 Task: Create New Vendor with Vendor Name: Car IQ, Billing Address Line1: 199 Victoria Rd., Billing Address Line2: Revere, Billing Address Line3: NY 10975
Action: Mouse moved to (194, 44)
Screenshot: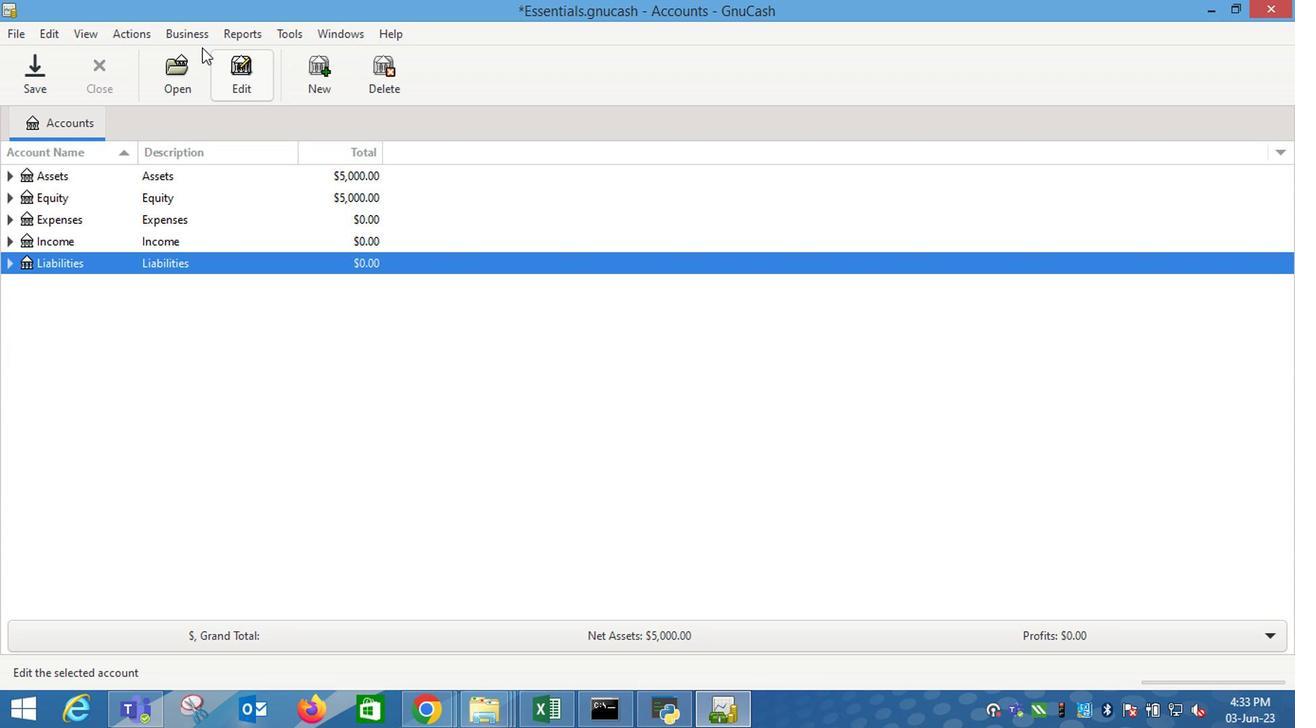 
Action: Mouse pressed left at (194, 44)
Screenshot: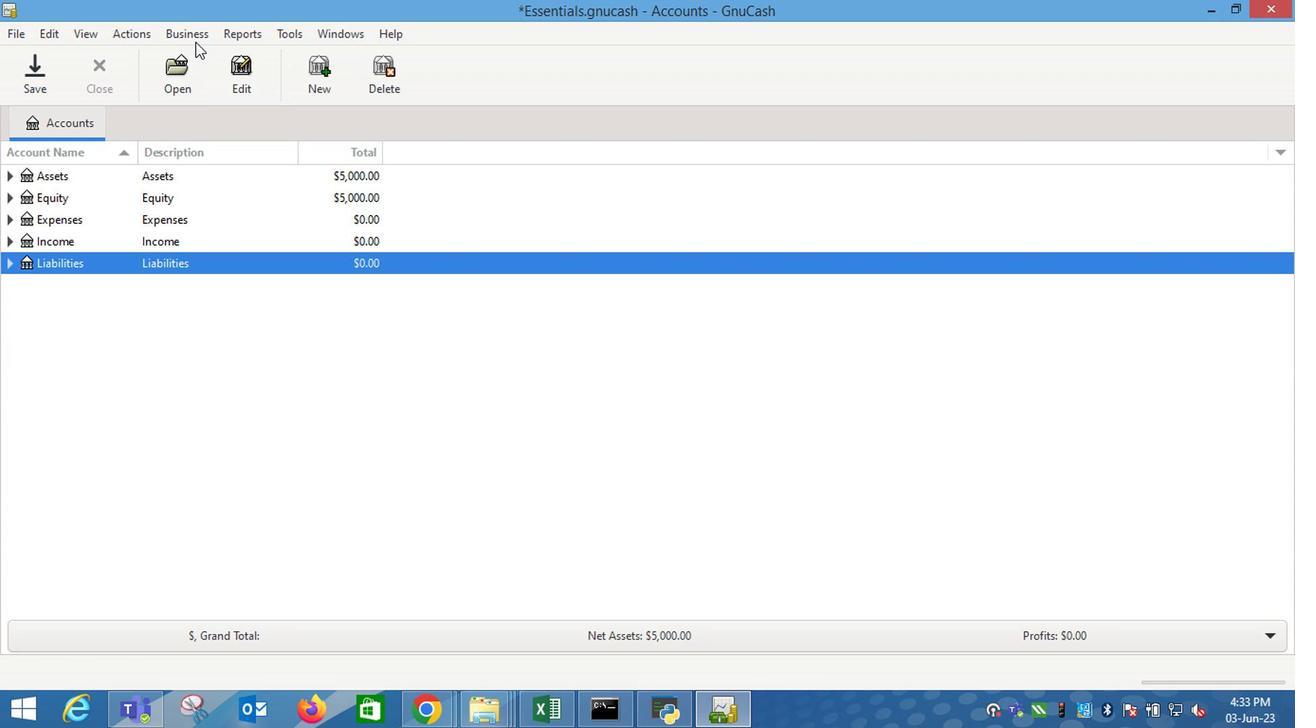 
Action: Mouse moved to (424, 113)
Screenshot: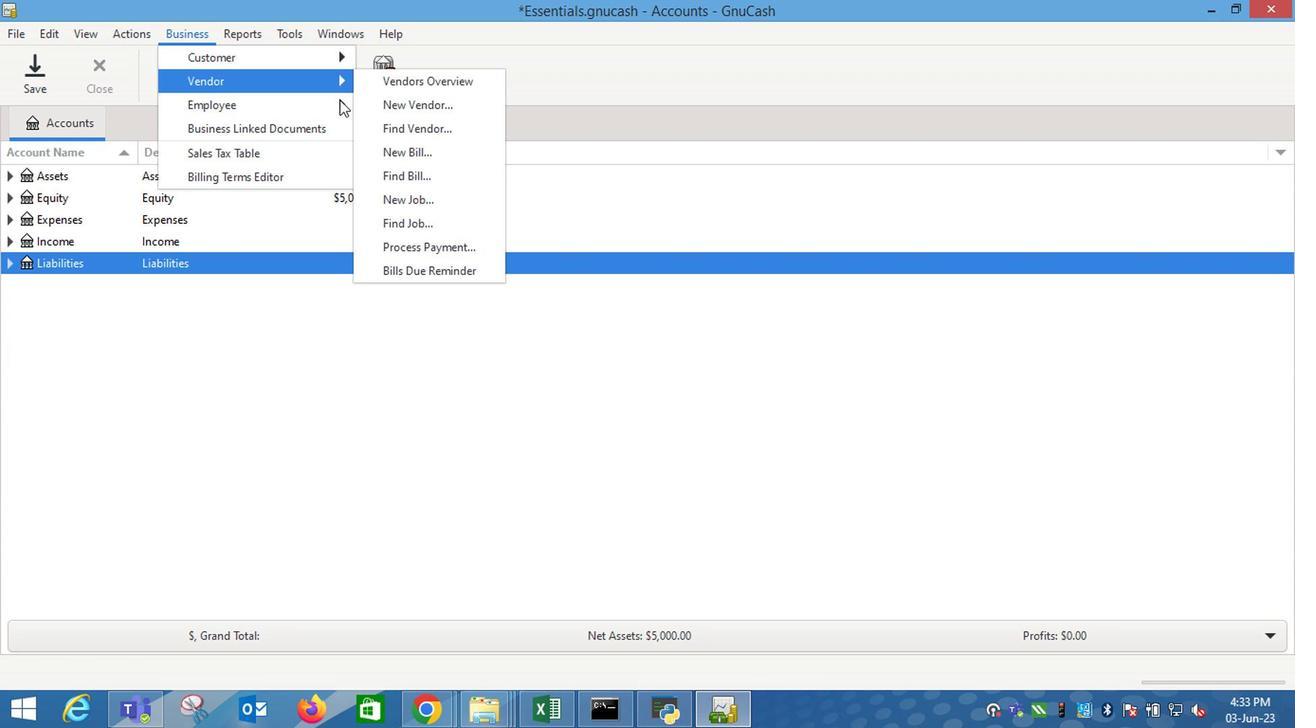 
Action: Mouse pressed left at (424, 113)
Screenshot: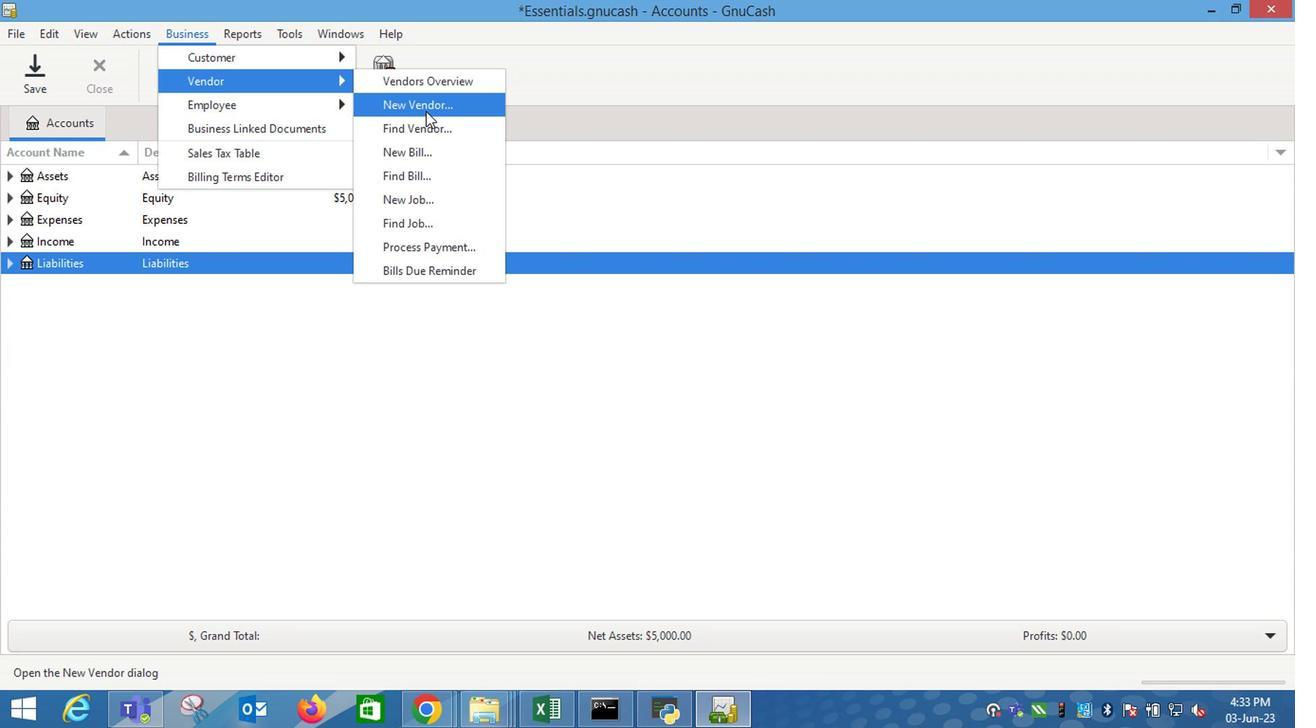 
Action: Mouse moved to (942, 352)
Screenshot: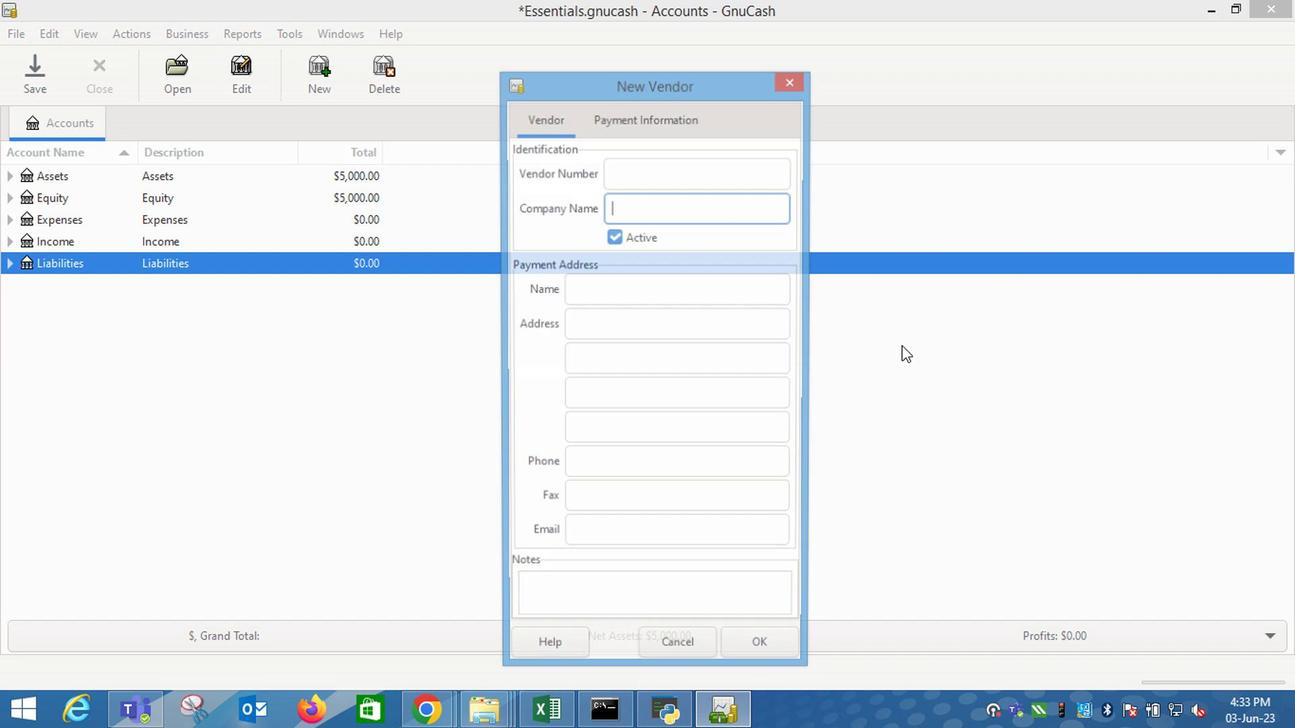 
Action: Key pressed <Key.shift_r>Car<Key.space><Key.shift_r>IQ<Key.tab><Key.tab><Key.tab>199<Key.space><Key.shift_r>Victoria<Key.space><Key.shift_r>Rd.<Key.tab><Key.shift_r>Resere<Key.tab><Key.shift_r>NY<Key.space>10975
Screenshot: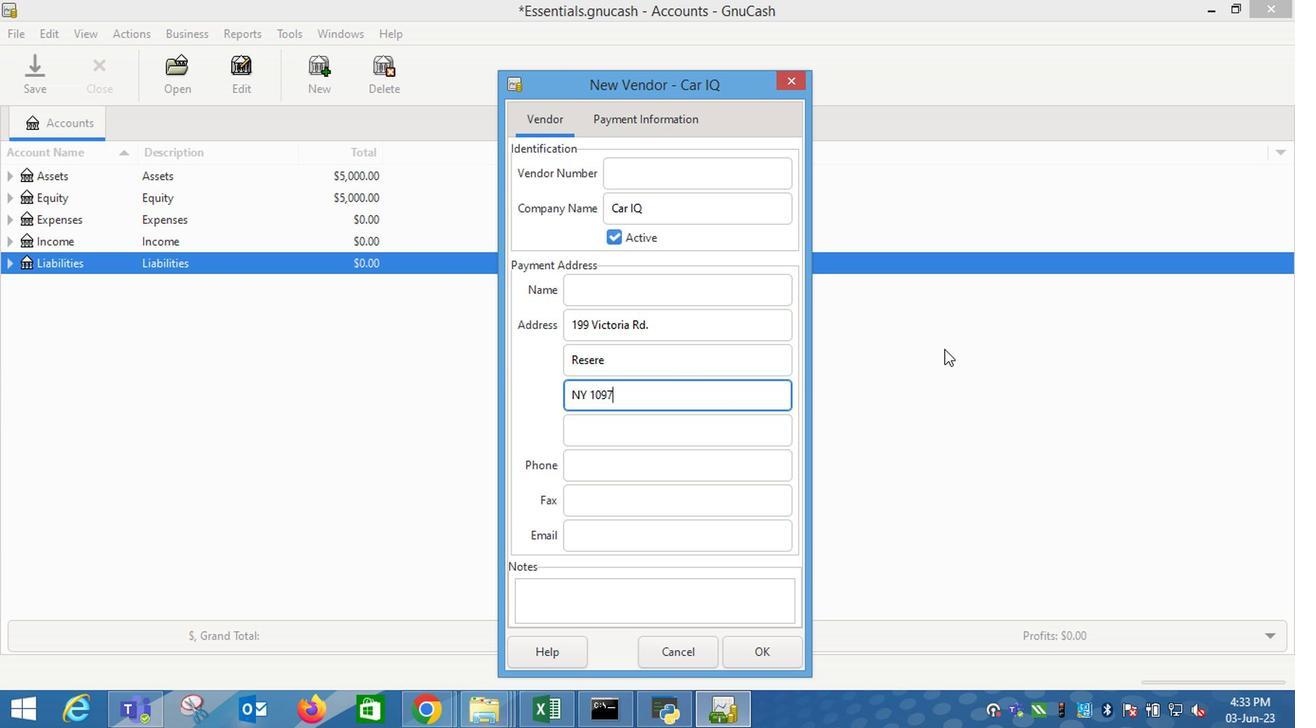 
Action: Mouse moved to (654, 131)
Screenshot: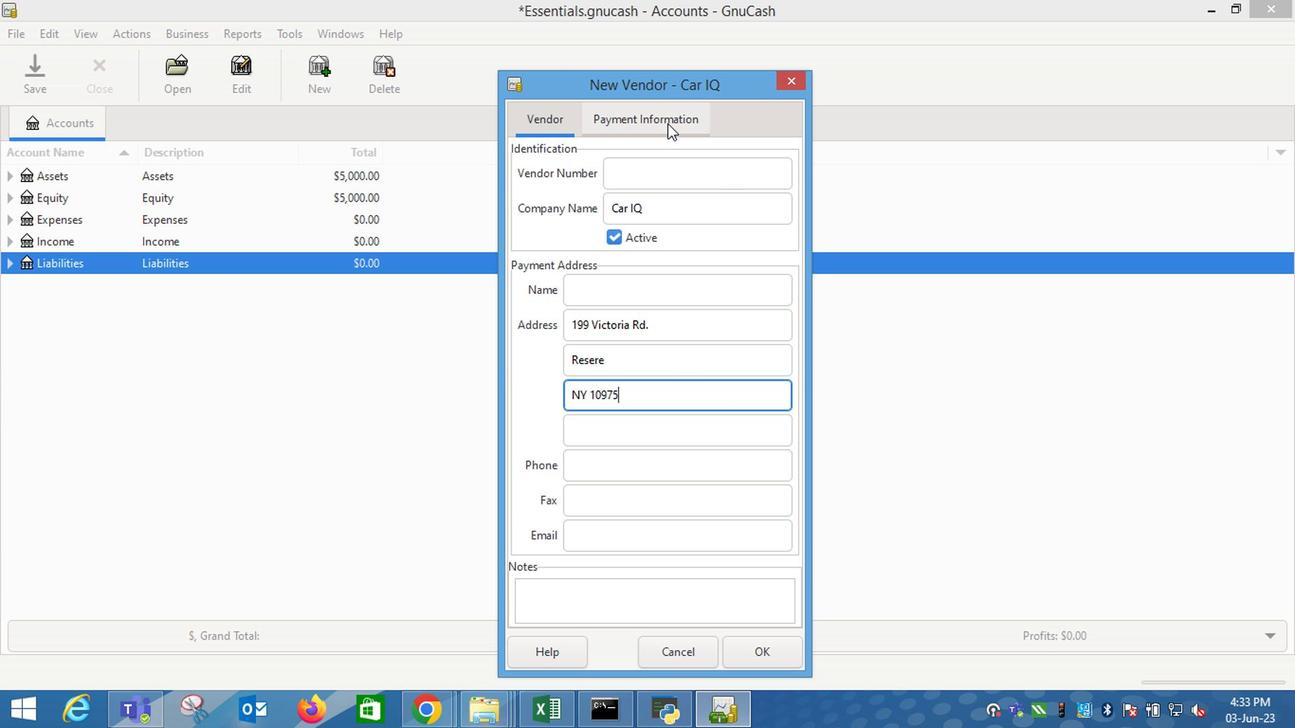 
Action: Mouse pressed left at (654, 131)
Screenshot: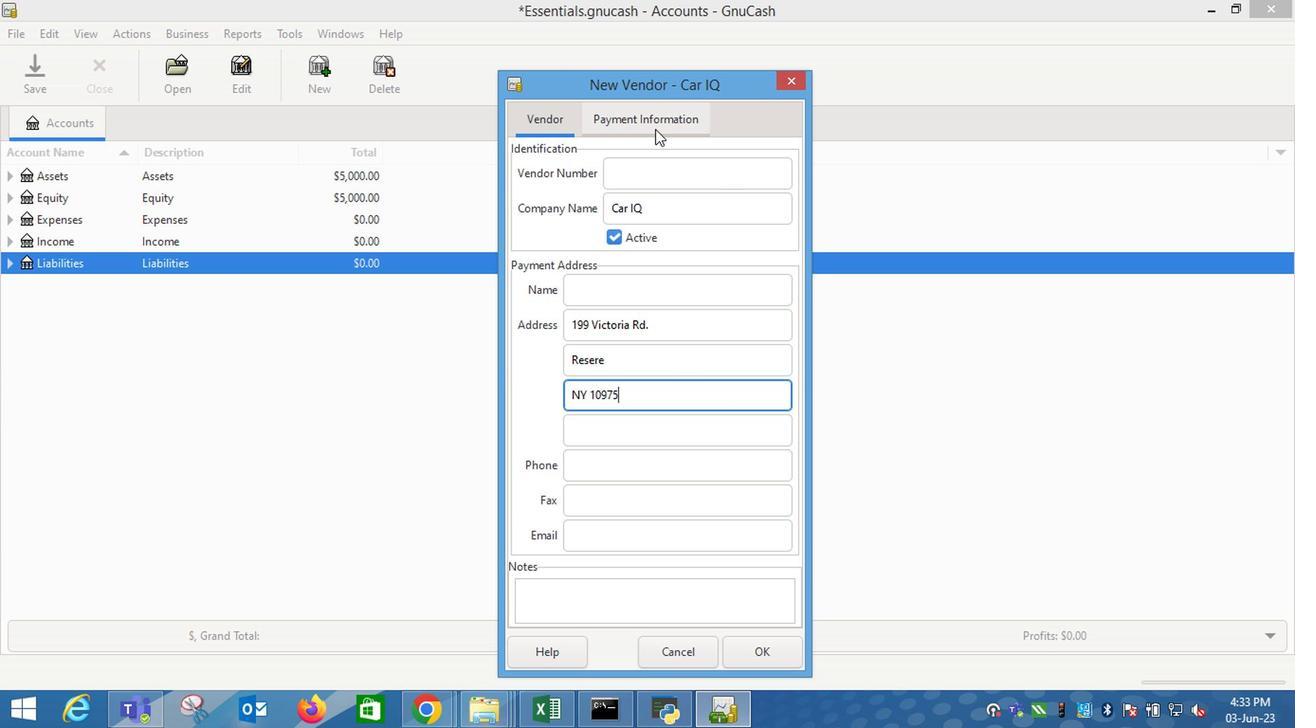 
Action: Mouse moved to (733, 661)
Screenshot: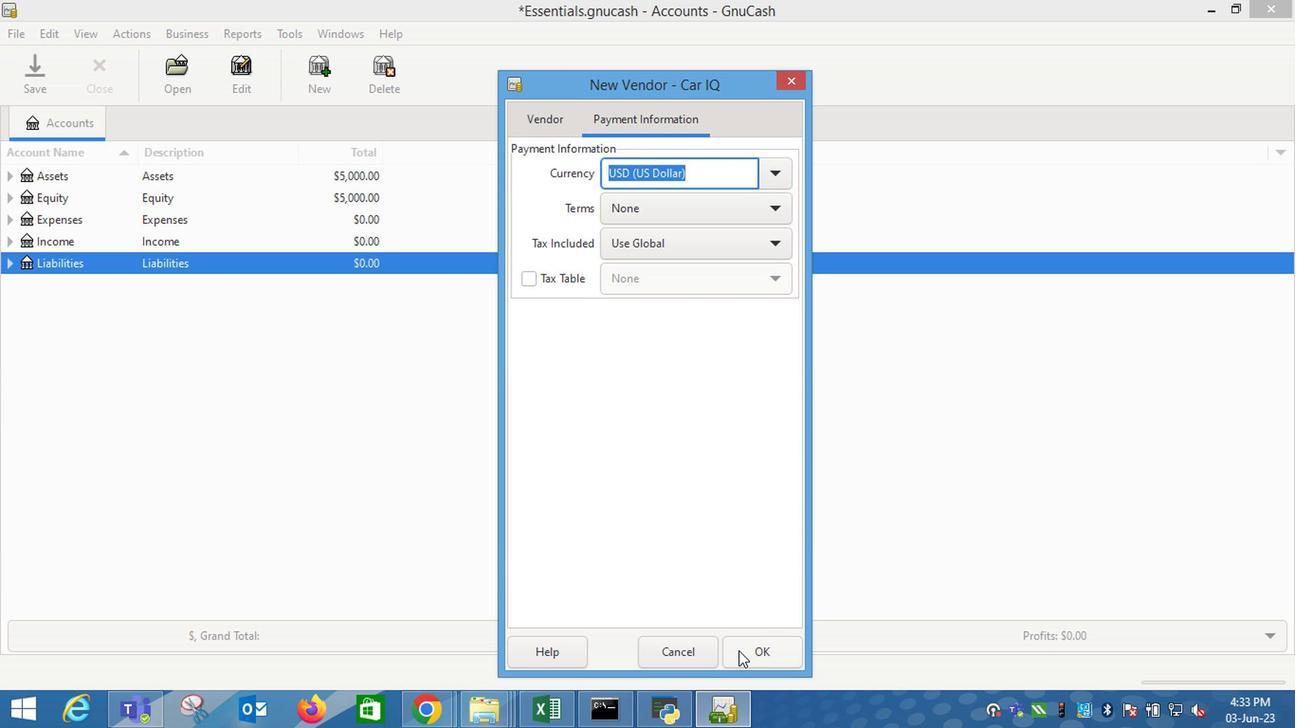 
Action: Mouse pressed left at (733, 661)
Screenshot: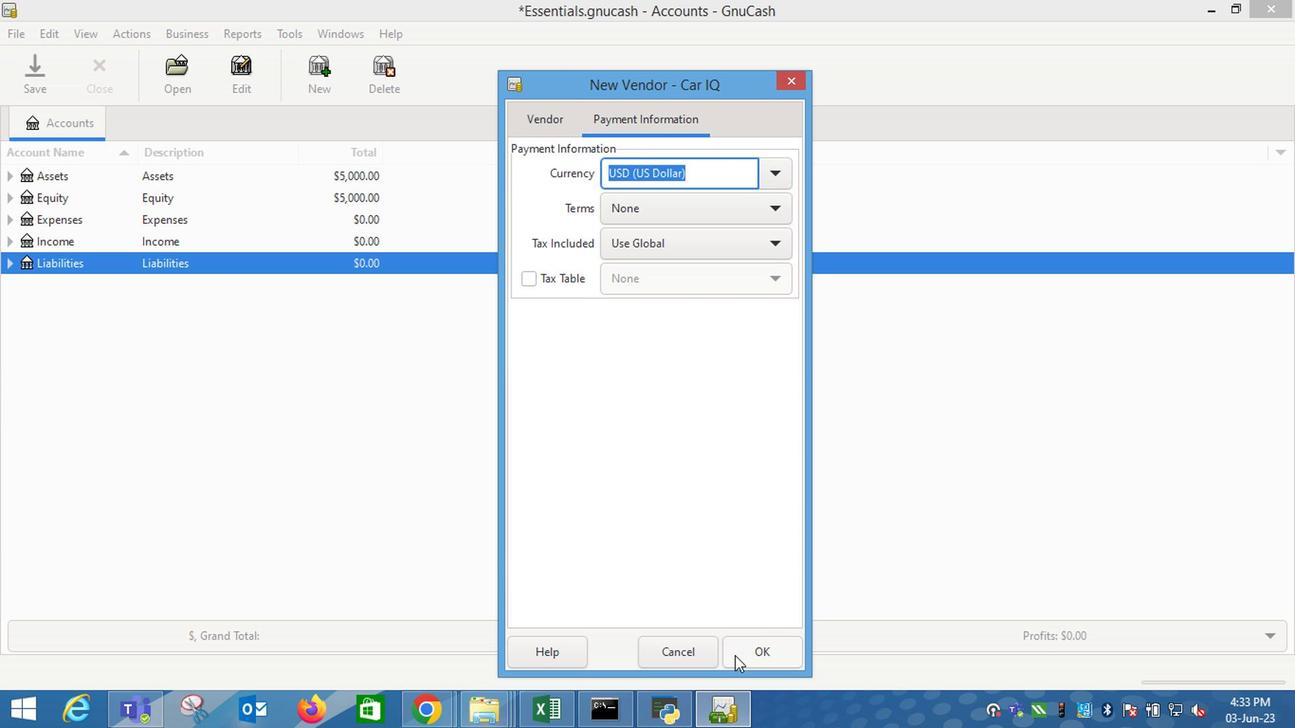 
